 Task: Reply to email   from  to Email0012 with a message Message0014
Action: Mouse moved to (528, 26)
Screenshot: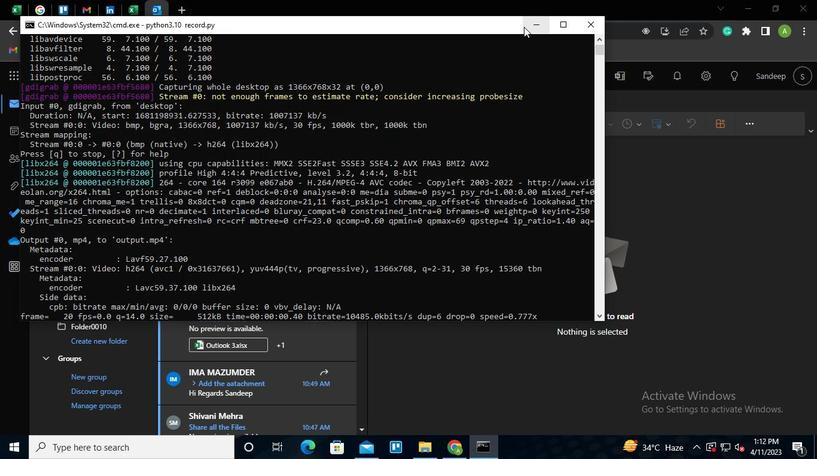
Action: Mouse pressed left at (528, 26)
Screenshot: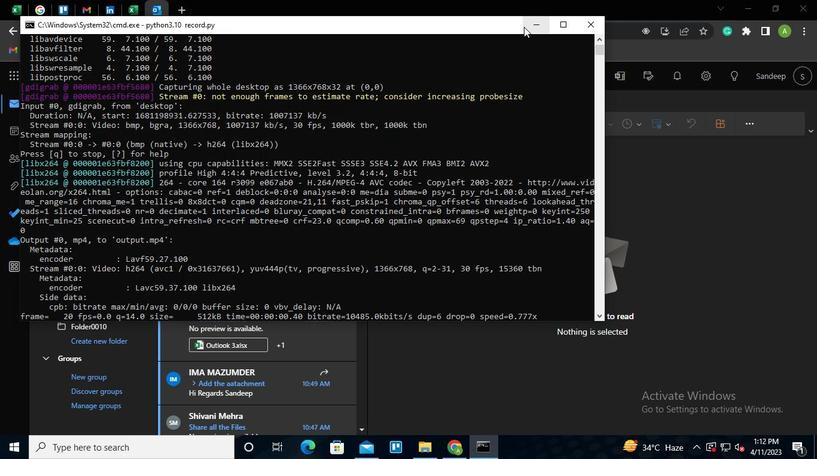
Action: Mouse moved to (249, 418)
Screenshot: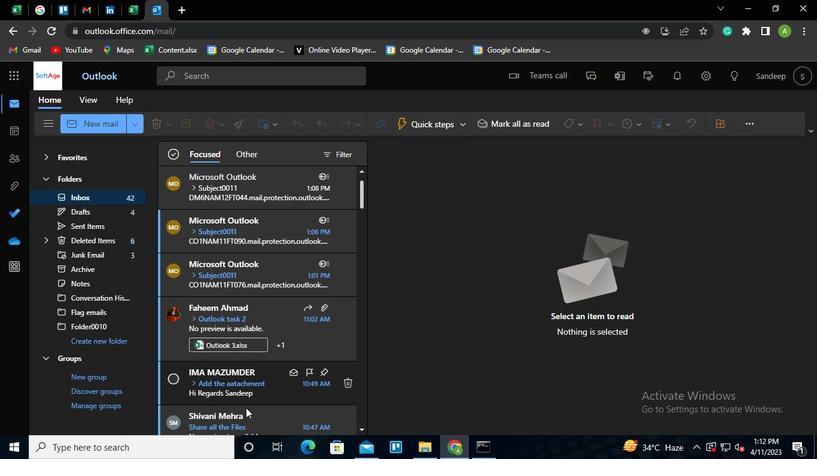 
Action: Mouse pressed left at (249, 418)
Screenshot: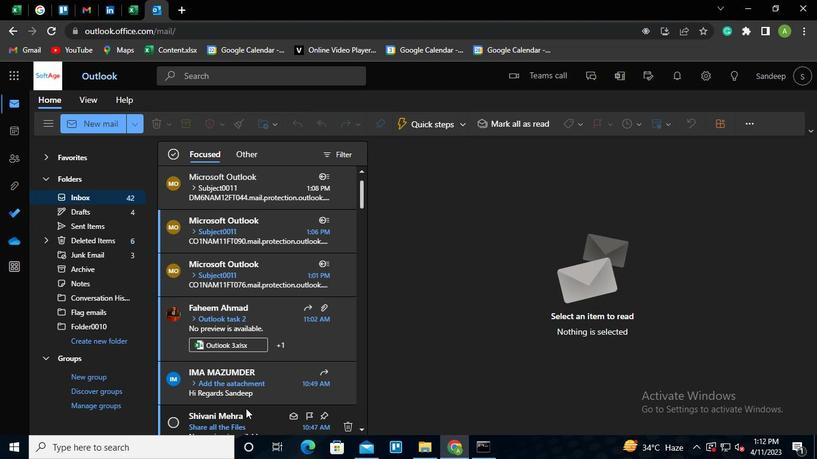 
Action: Mouse moved to (788, 180)
Screenshot: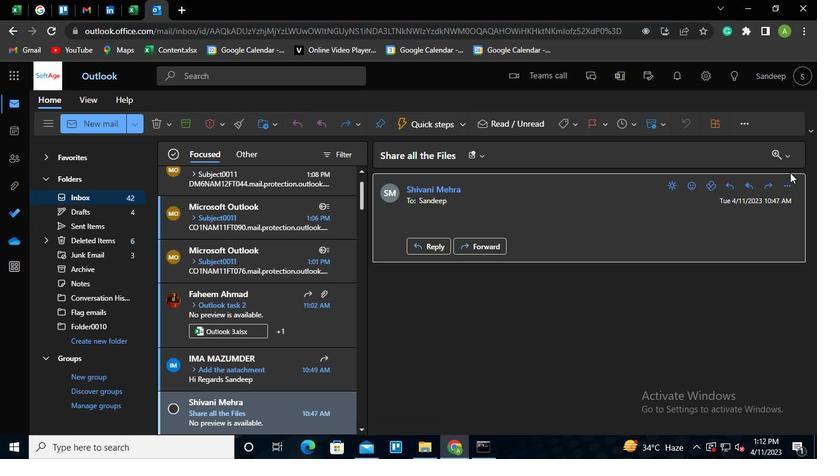 
Action: Mouse pressed left at (788, 180)
Screenshot: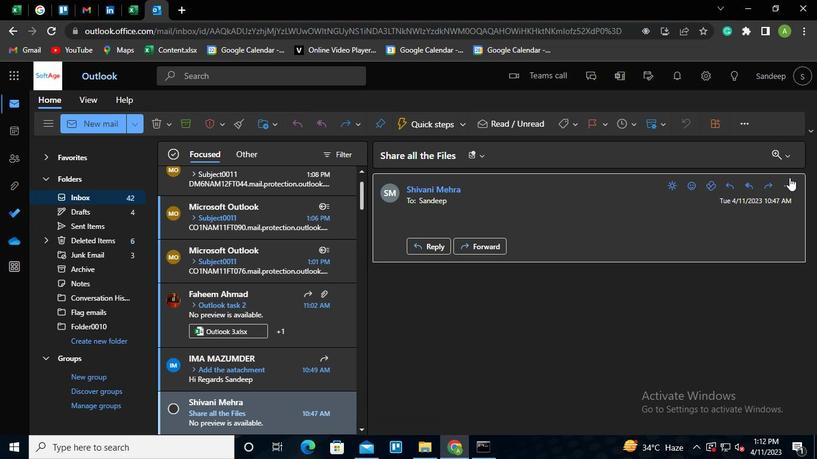 
Action: Mouse moved to (694, 78)
Screenshot: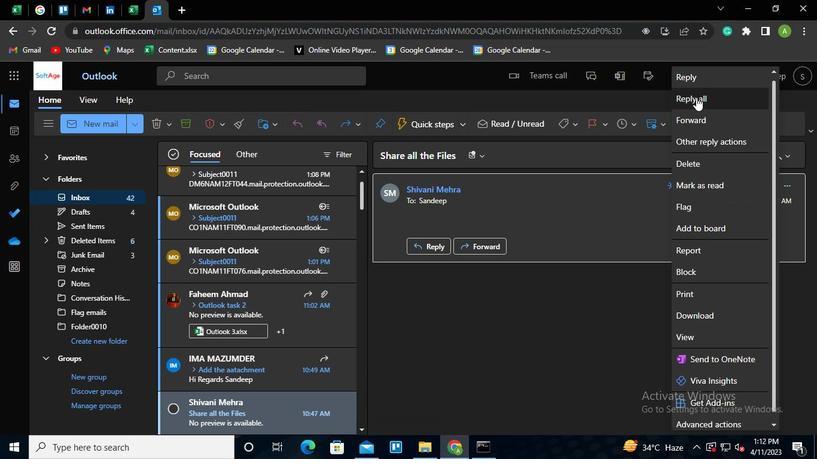 
Action: Mouse pressed left at (694, 78)
Screenshot: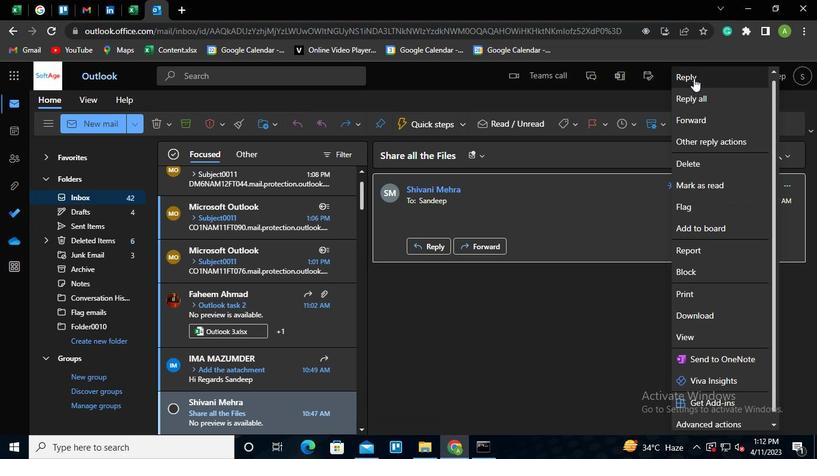 
Action: Mouse moved to (478, 187)
Screenshot: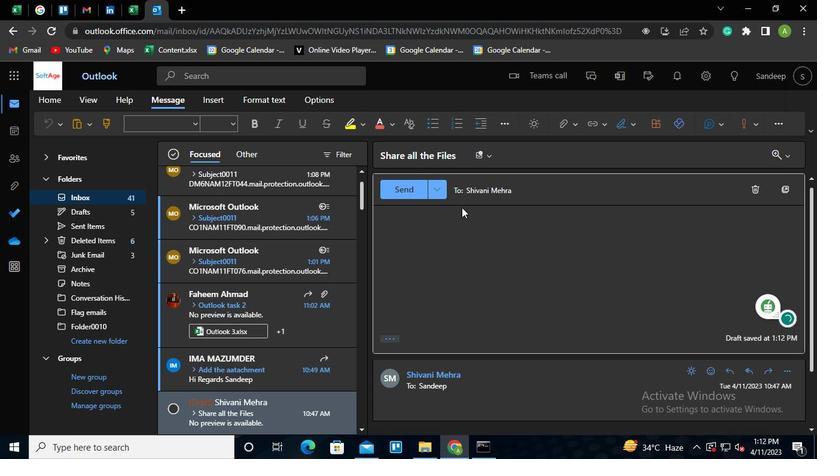 
Action: Mouse pressed left at (478, 187)
Screenshot: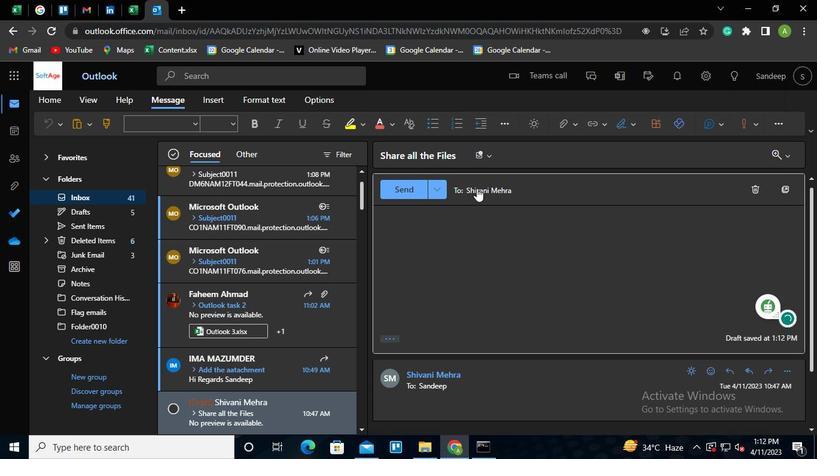 
Action: Mouse moved to (489, 214)
Screenshot: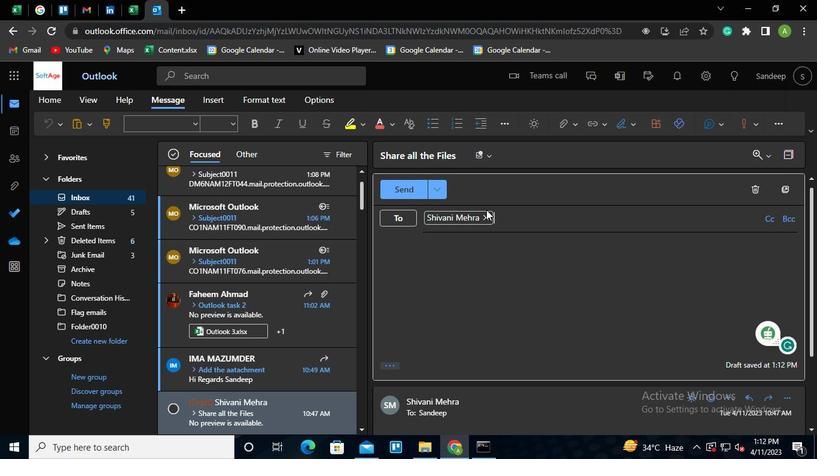 
Action: Mouse pressed left at (489, 214)
Screenshot: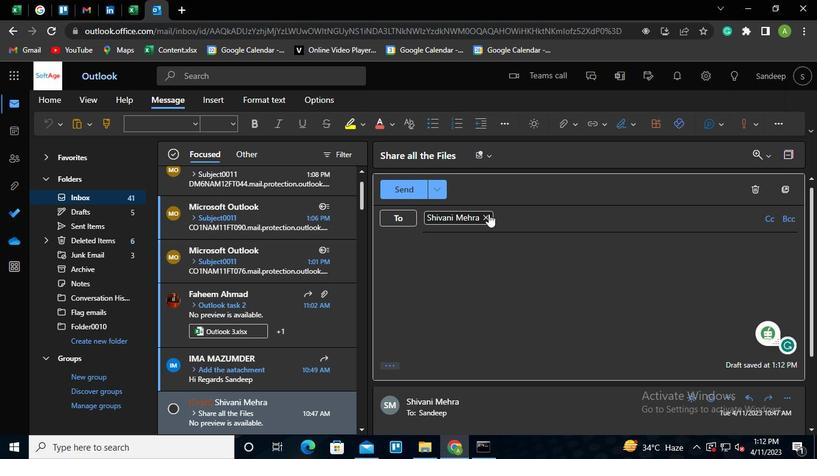 
Action: Mouse moved to (486, 217)
Screenshot: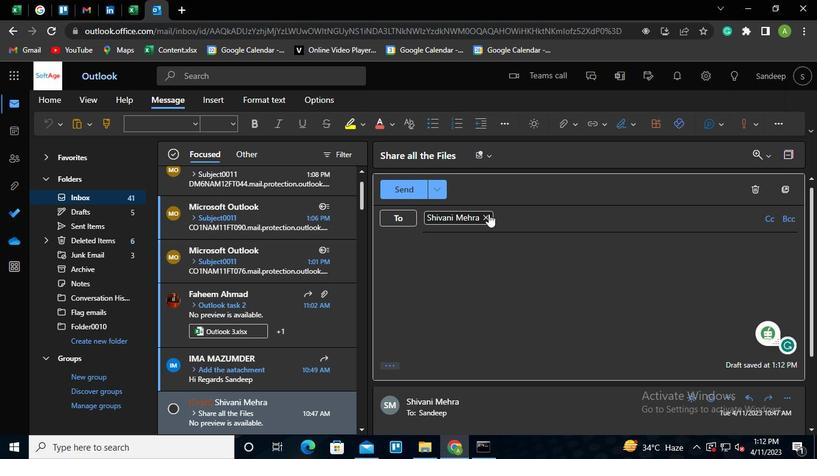 
Action: Keyboard Key.shift
Screenshot: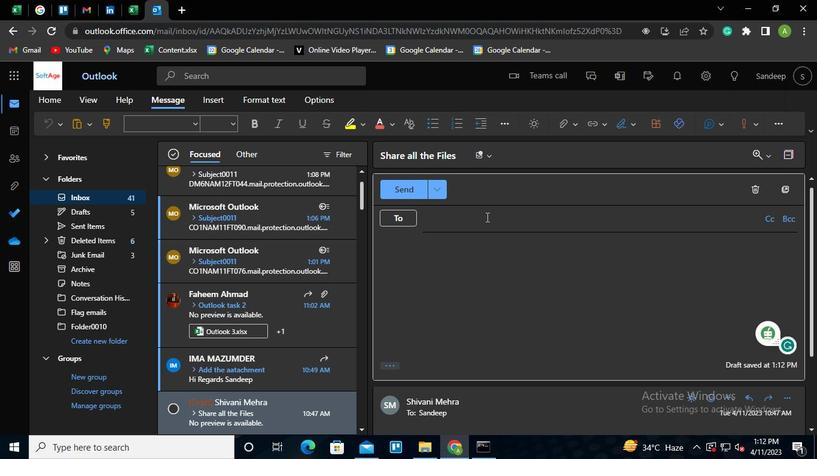 
Action: Keyboard E
Screenshot: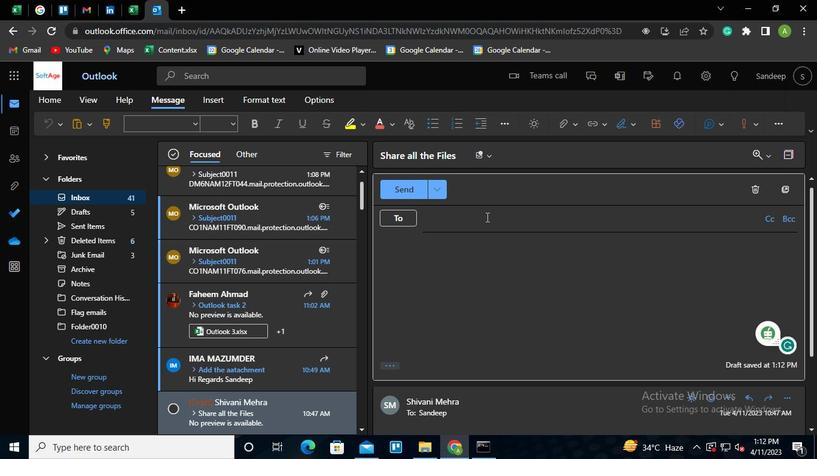 
Action: Keyboard m
Screenshot: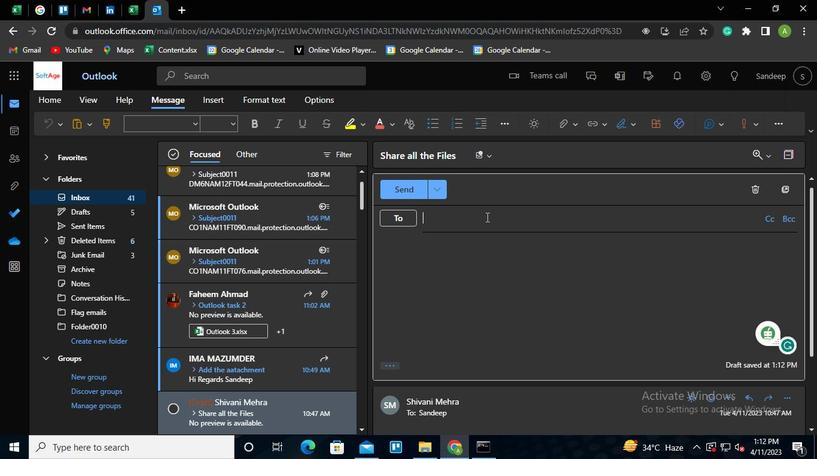 
Action: Keyboard a
Screenshot: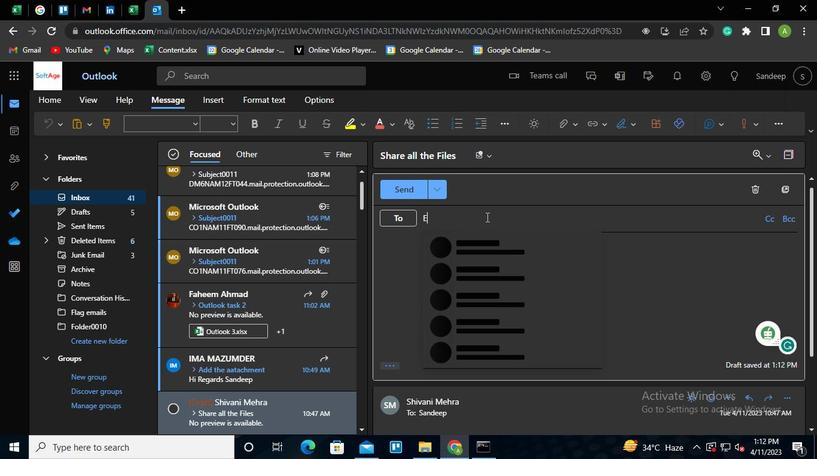 
Action: Keyboard i
Screenshot: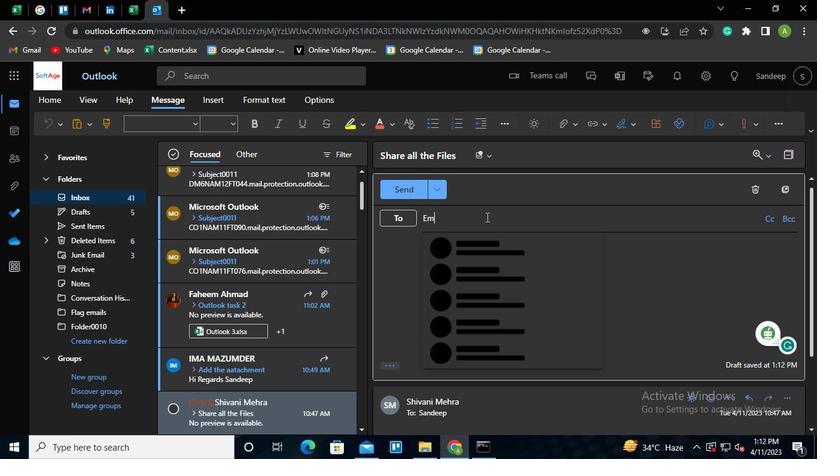 
Action: Keyboard l
Screenshot: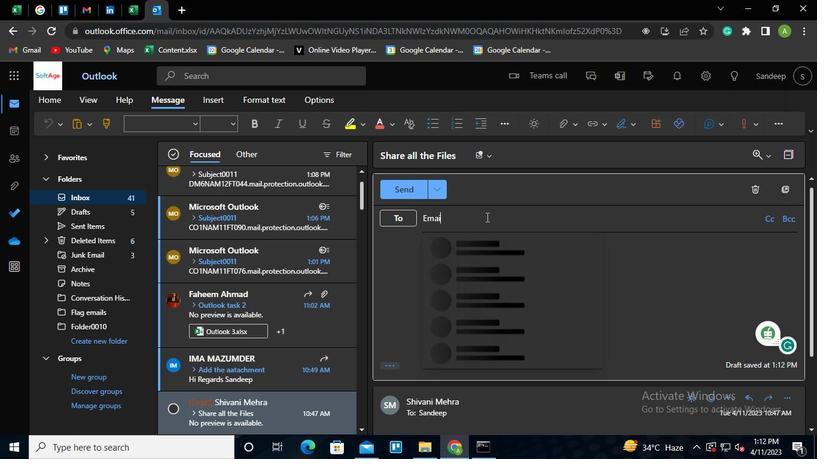 
Action: Keyboard <96>
Screenshot: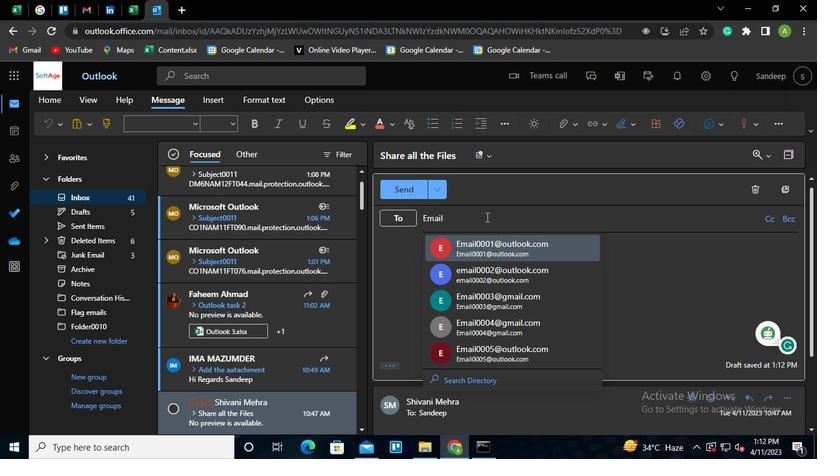 
Action: Keyboard <96>
Screenshot: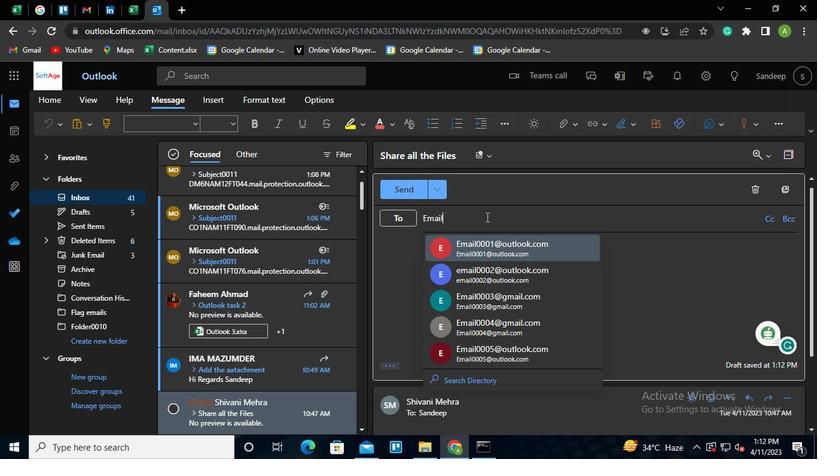 
Action: Keyboard <97>
Screenshot: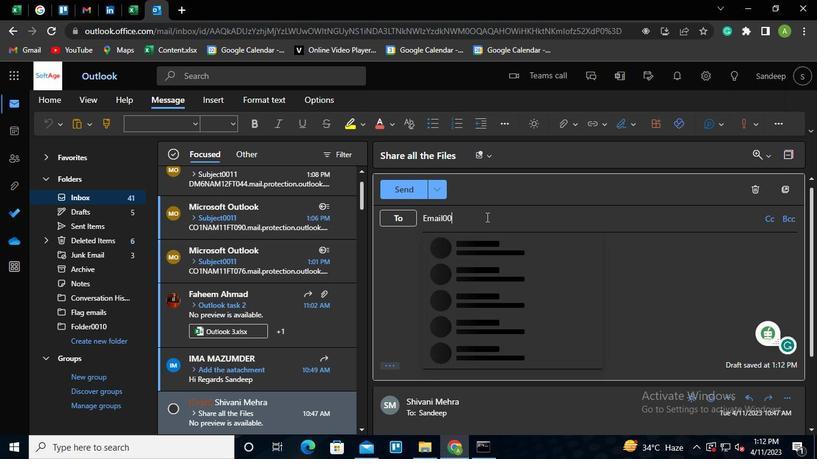 
Action: Keyboard <98>
Screenshot: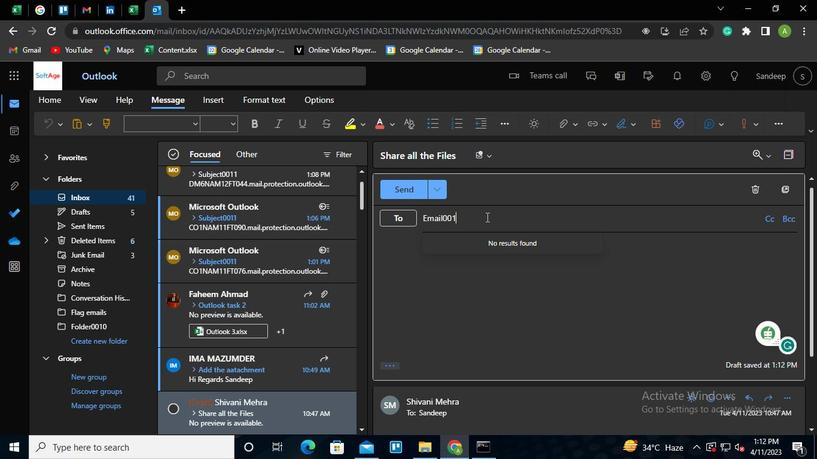 
Action: Keyboard Key.shift
Screenshot: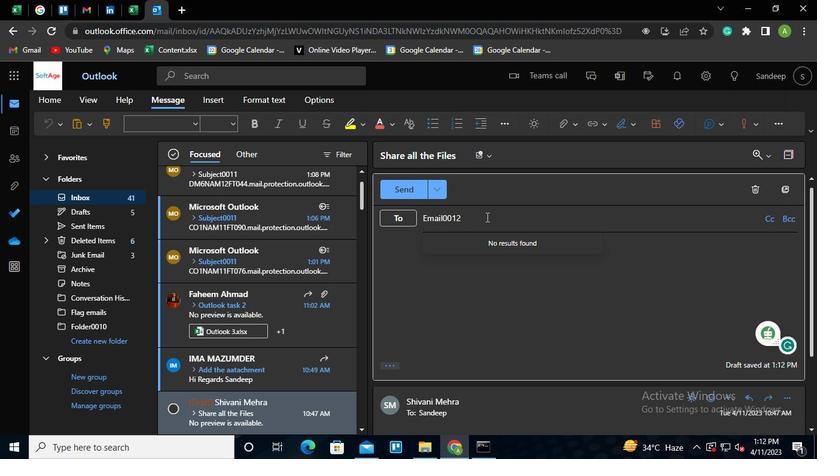 
Action: Keyboard Key.shift
Screenshot: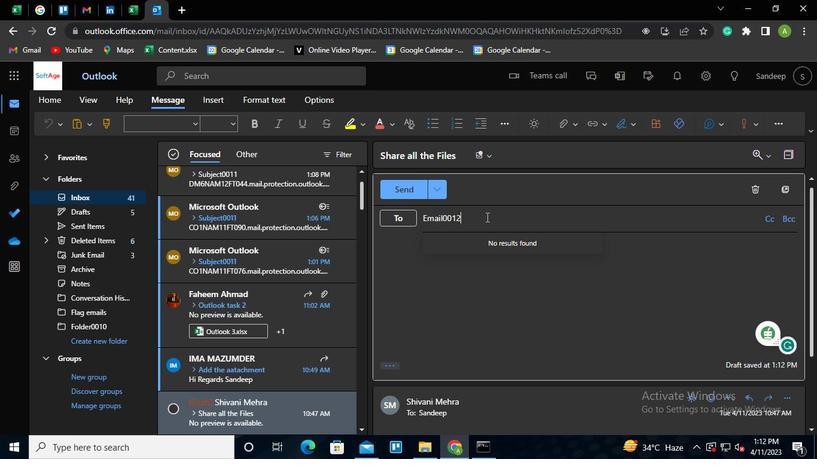 
Action: Keyboard Key.shift
Screenshot: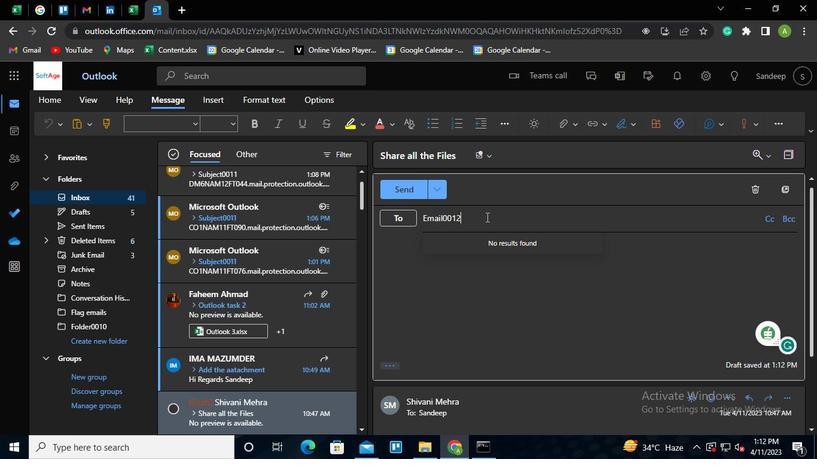 
Action: Keyboard Key.shift
Screenshot: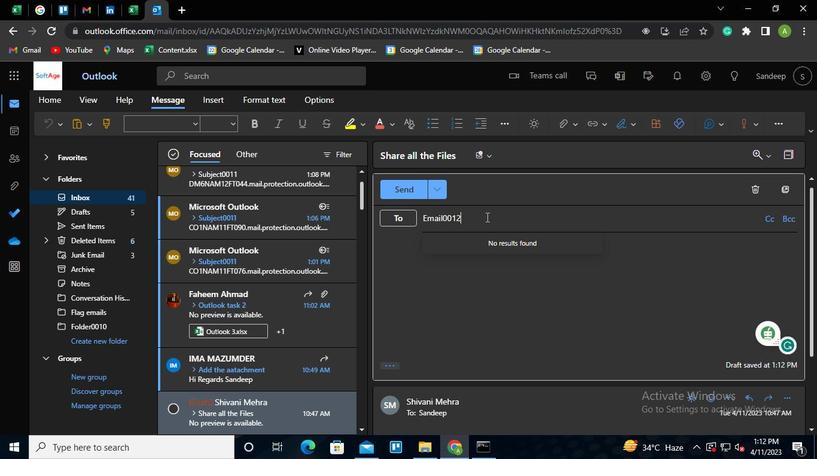 
Action: Keyboard Key.shift
Screenshot: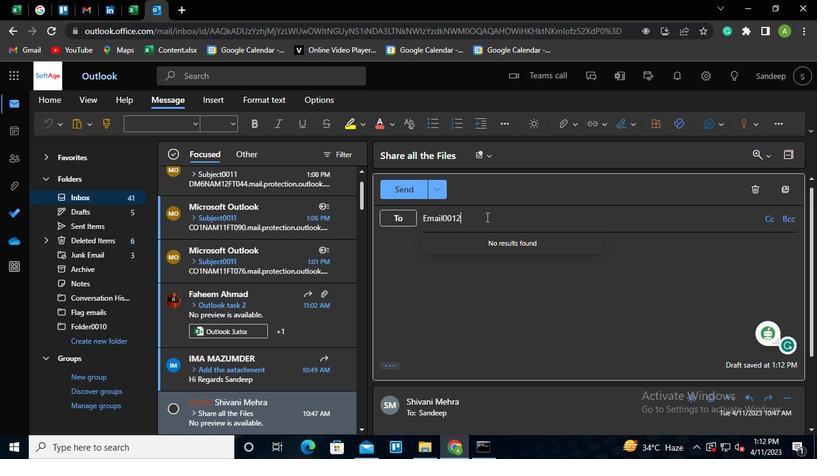 
Action: Keyboard Key.shift
Screenshot: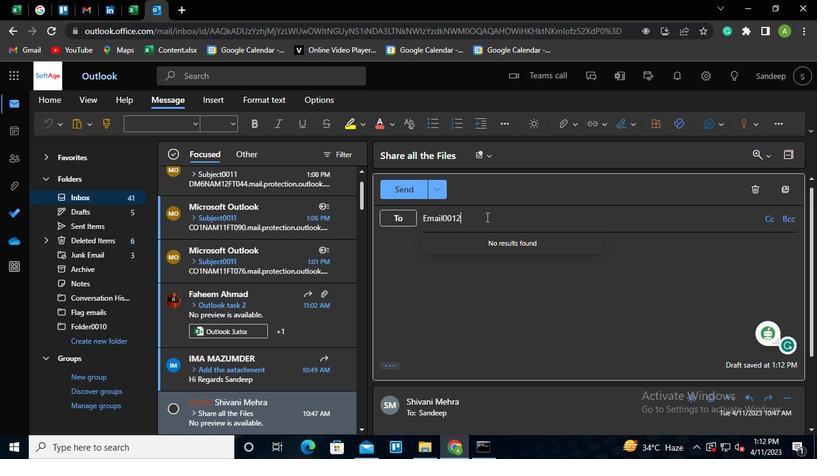 
Action: Keyboard Key.shift
Screenshot: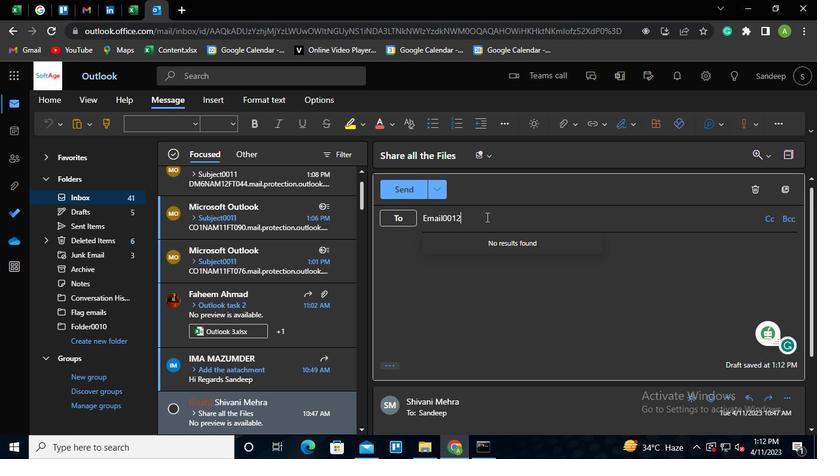 
Action: Keyboard Key.shift
Screenshot: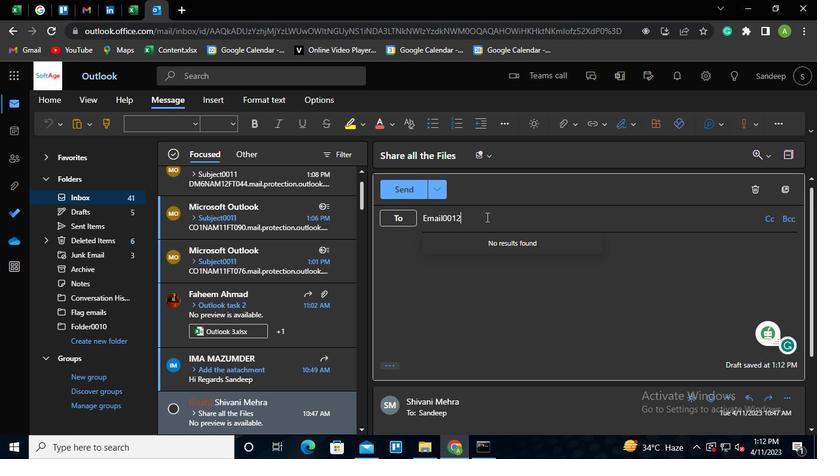 
Action: Keyboard Key.shift
Screenshot: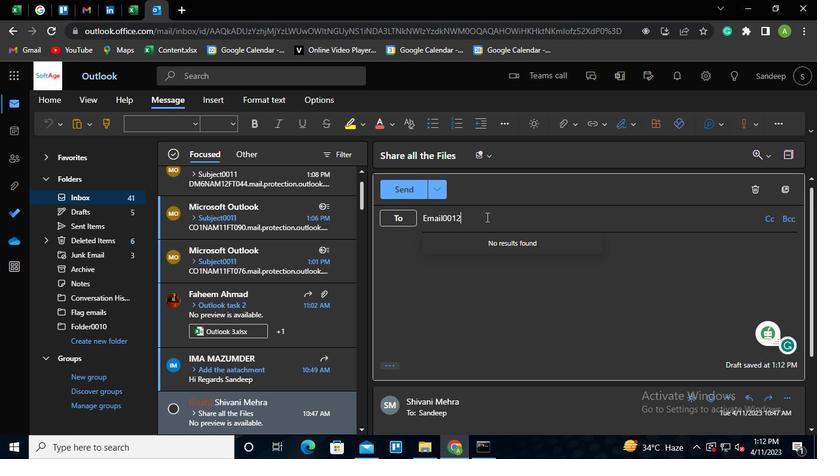 
Action: Keyboard Key.shift
Screenshot: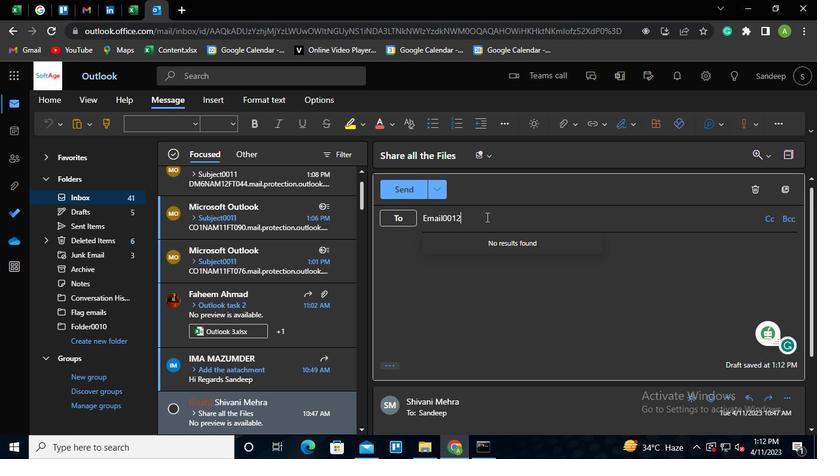 
Action: Keyboard Key.shift
Screenshot: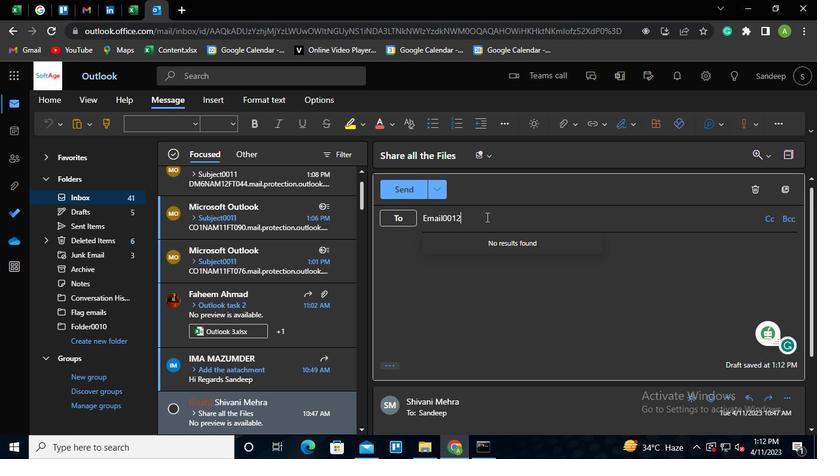 
Action: Keyboard Key.shift
Screenshot: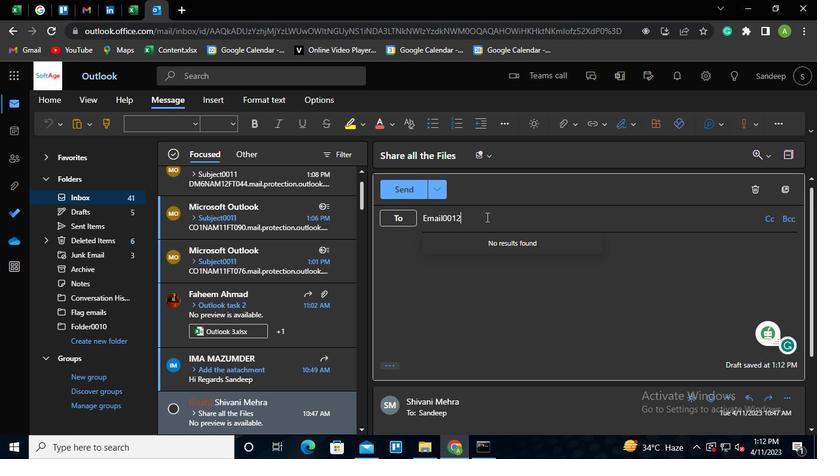 
Action: Keyboard Key.shift
Screenshot: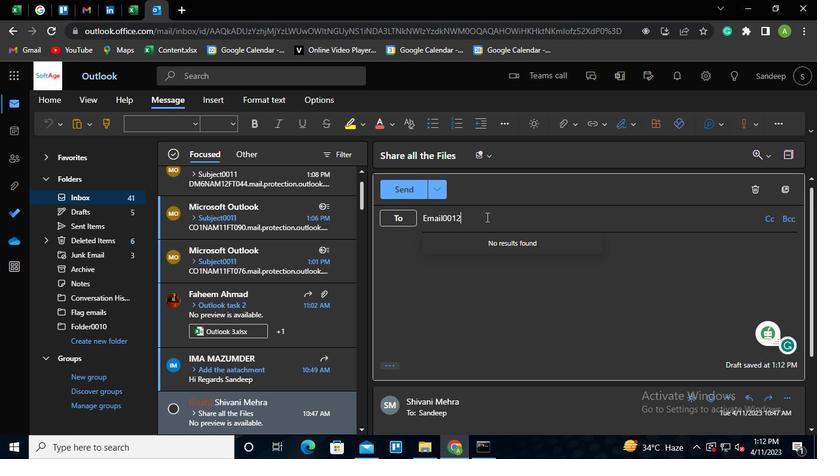 
Action: Keyboard Key.shift
Screenshot: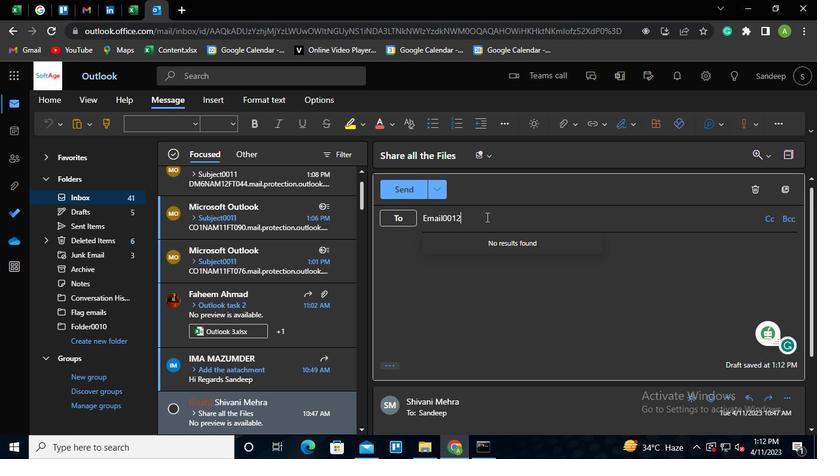 
Action: Keyboard Key.shift
Screenshot: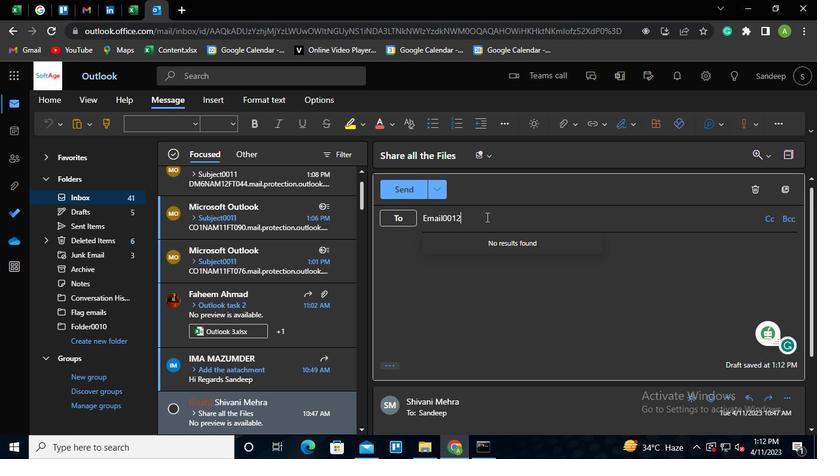 
Action: Keyboard Key.shift
Screenshot: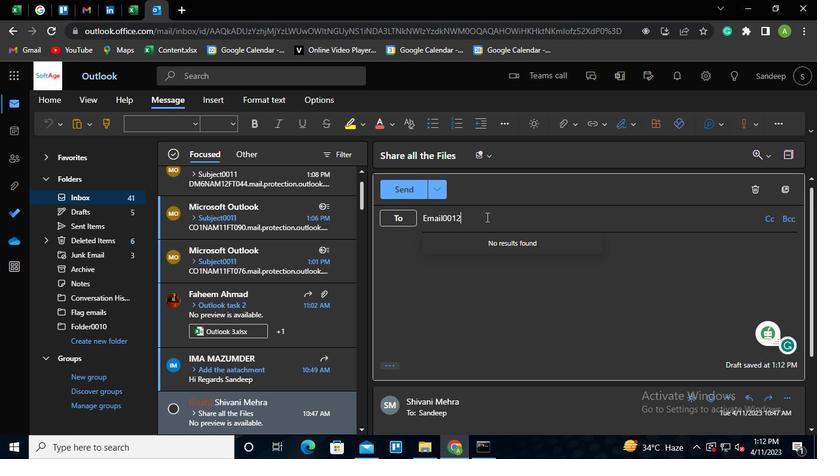 
Action: Keyboard Key.shift
Screenshot: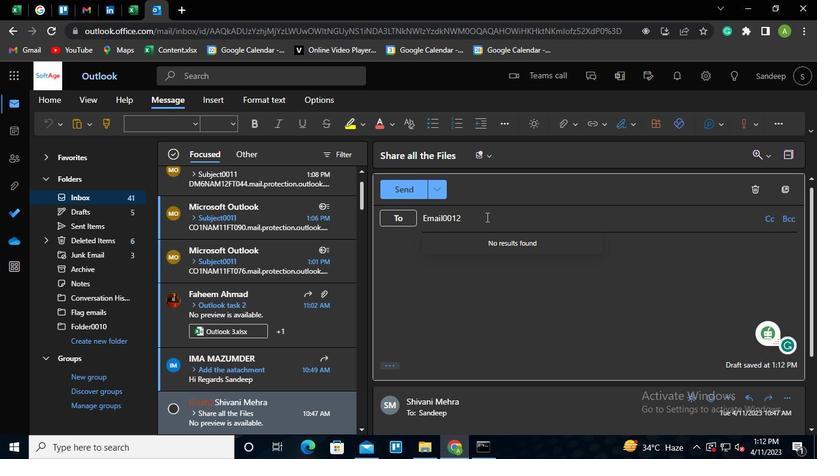 
Action: Keyboard Key.shift
Screenshot: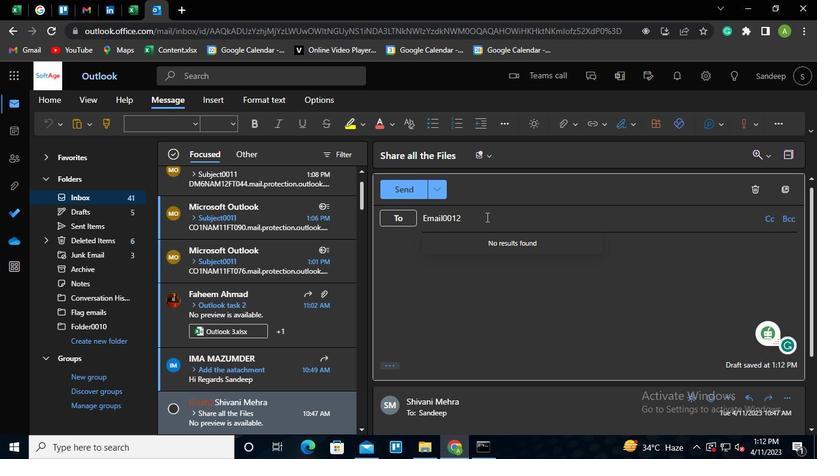 
Action: Keyboard Key.shift
Screenshot: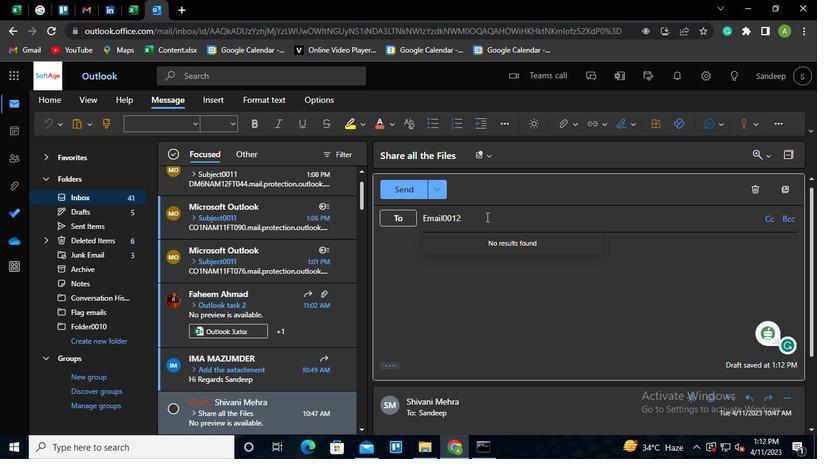 
Action: Keyboard Key.shift
Screenshot: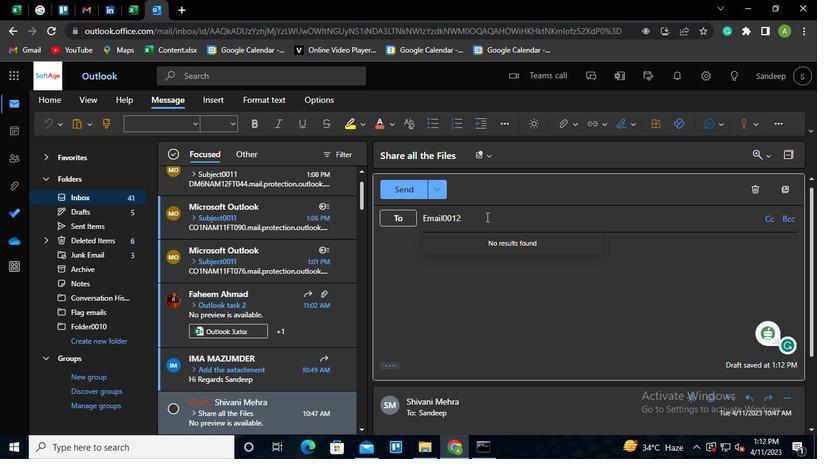
Action: Keyboard Key.shift
Screenshot: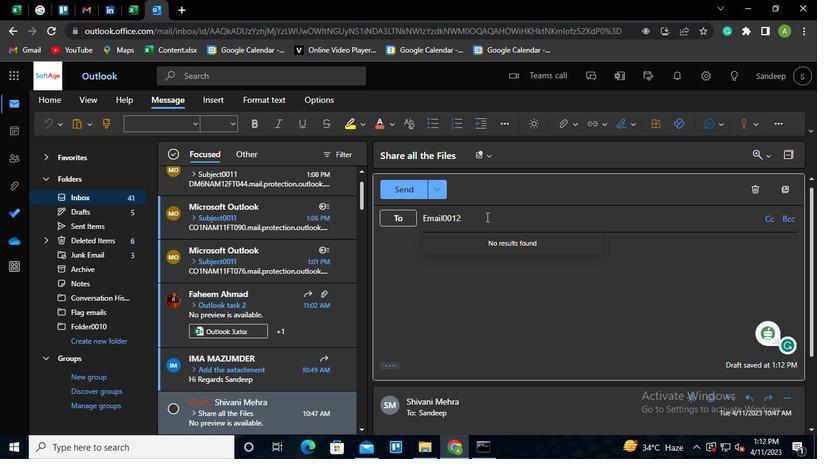 
Action: Keyboard Key.shift
Screenshot: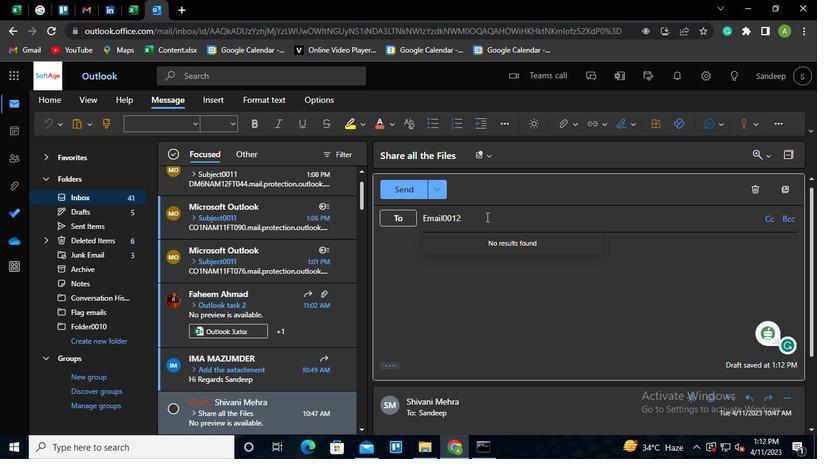 
Action: Keyboard @
Screenshot: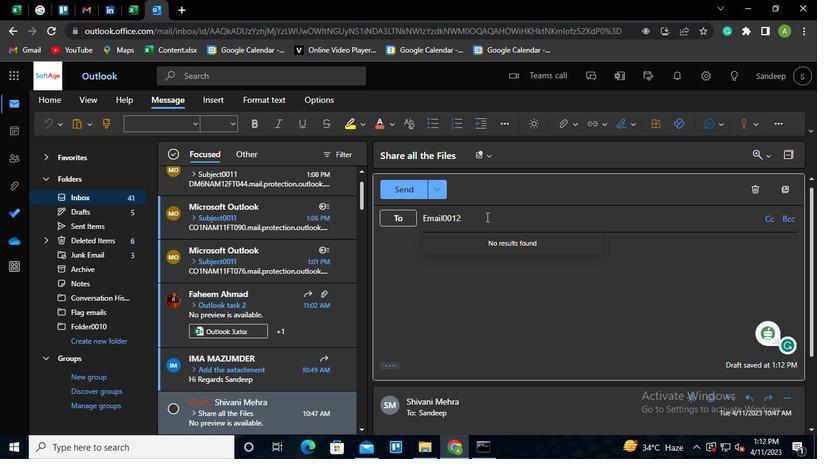 
Action: Keyboard o
Screenshot: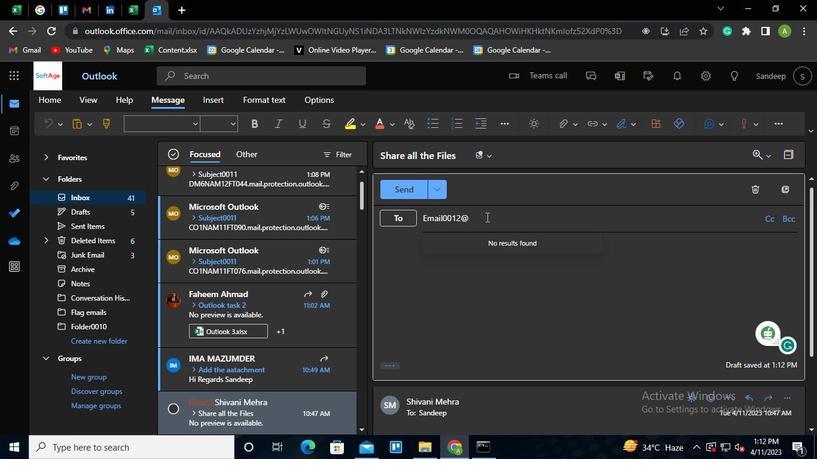 
Action: Keyboard u
Screenshot: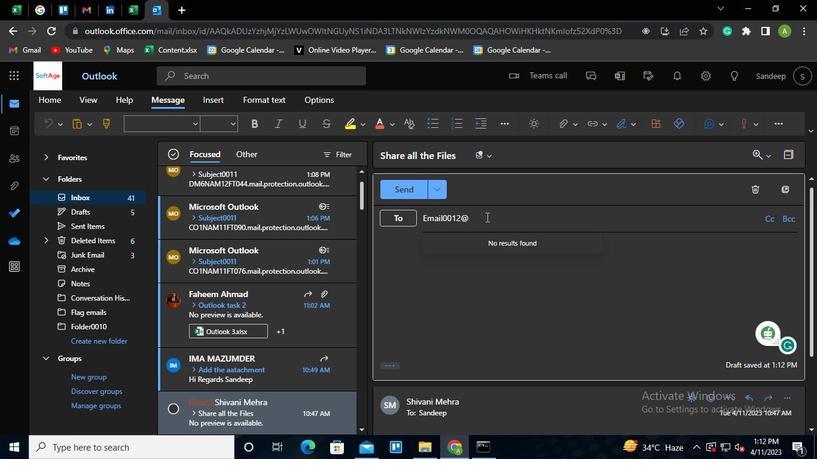 
Action: Keyboard t
Screenshot: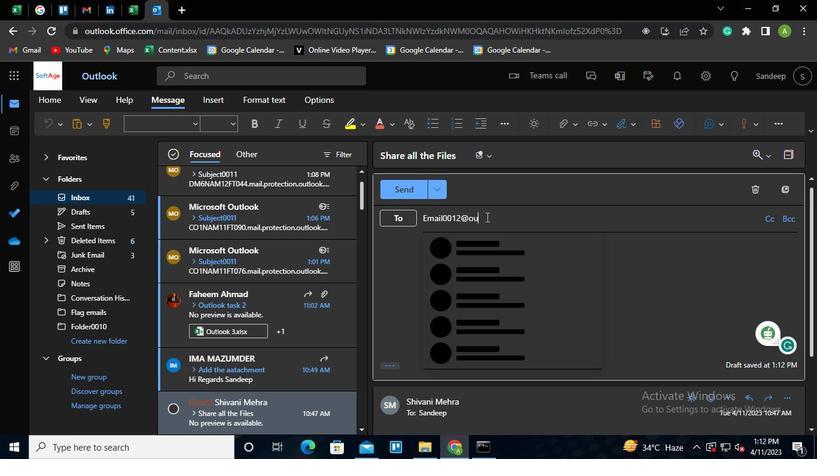 
Action: Keyboard l
Screenshot: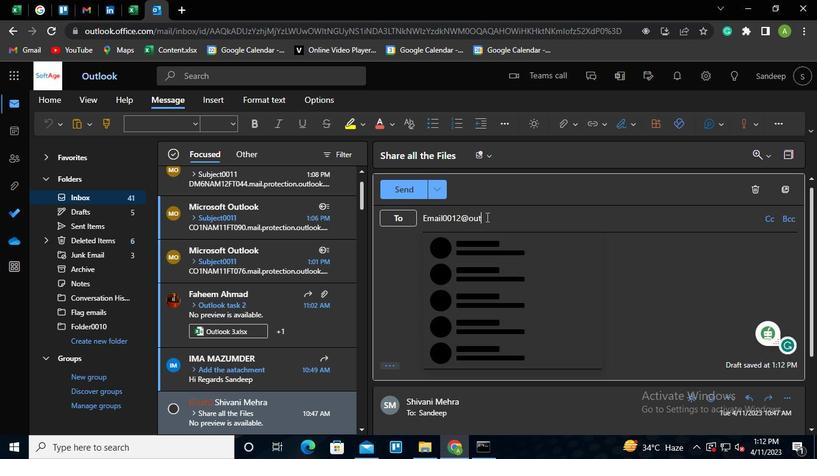 
Action: Keyboard o
Screenshot: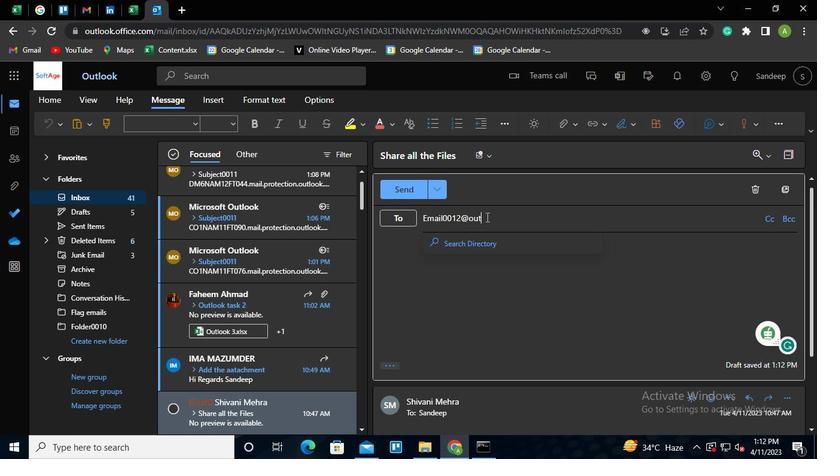 
Action: Keyboard o
Screenshot: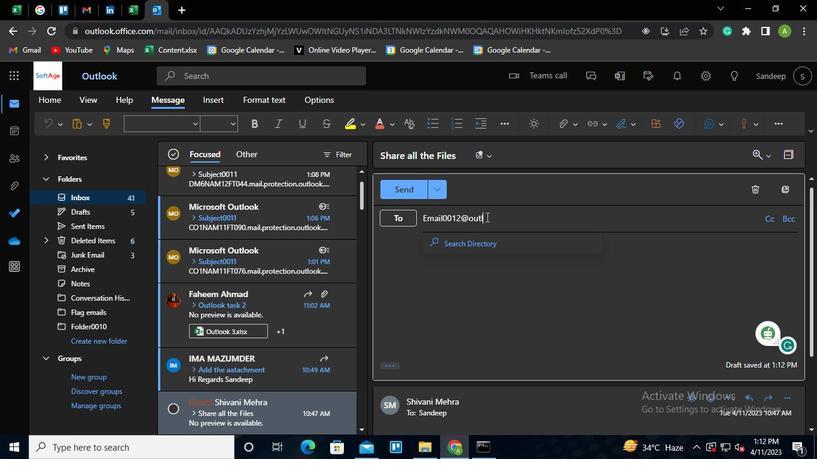 
Action: Keyboard k
Screenshot: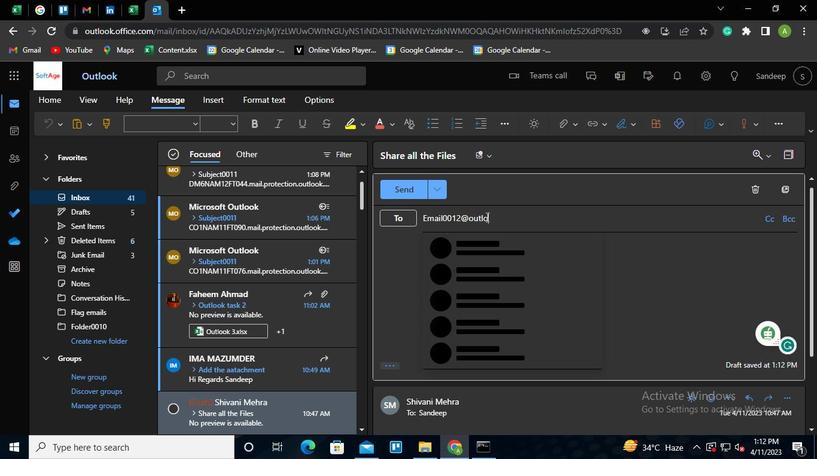 
Action: Keyboard <110>
Screenshot: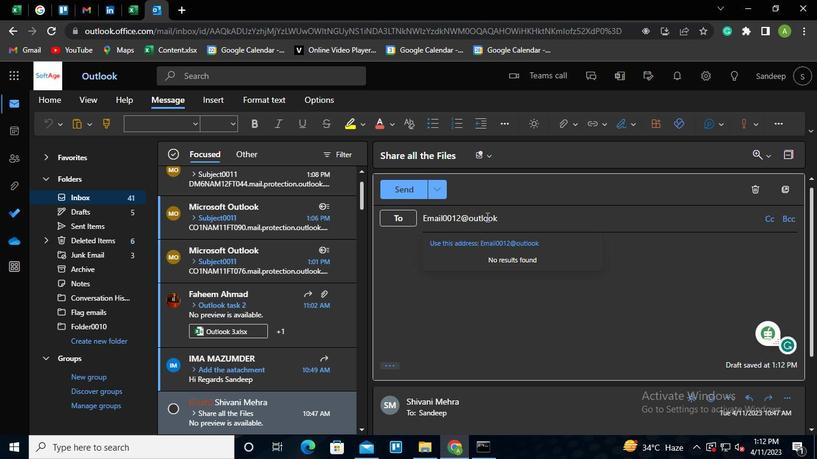 
Action: Keyboard c
Screenshot: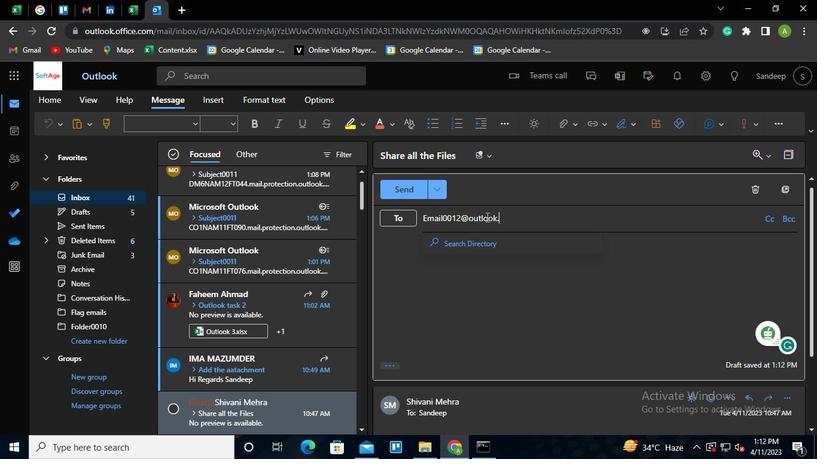 
Action: Keyboard o
Screenshot: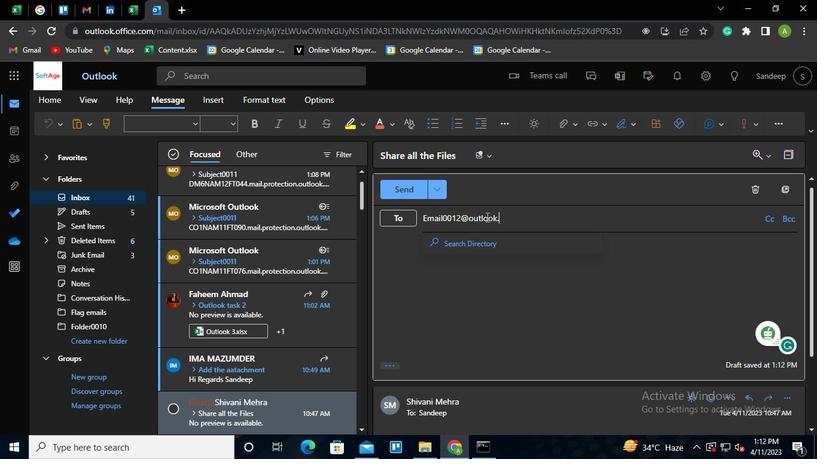 
Action: Keyboard m
Screenshot: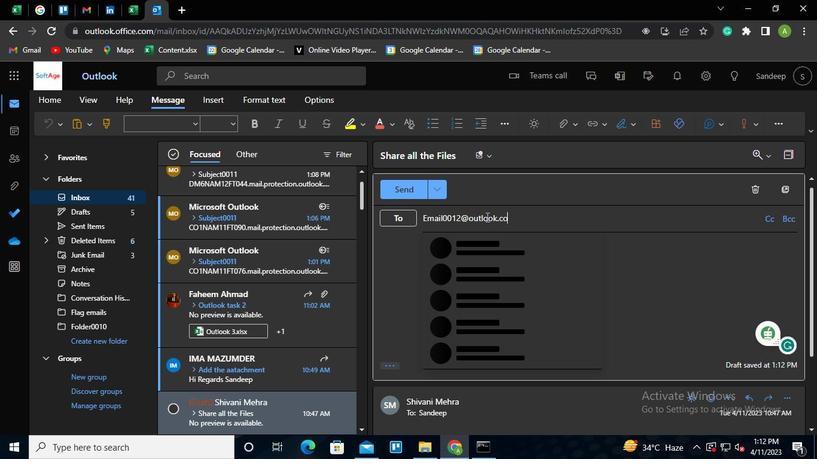 
Action: Keyboard Key.enter
Screenshot: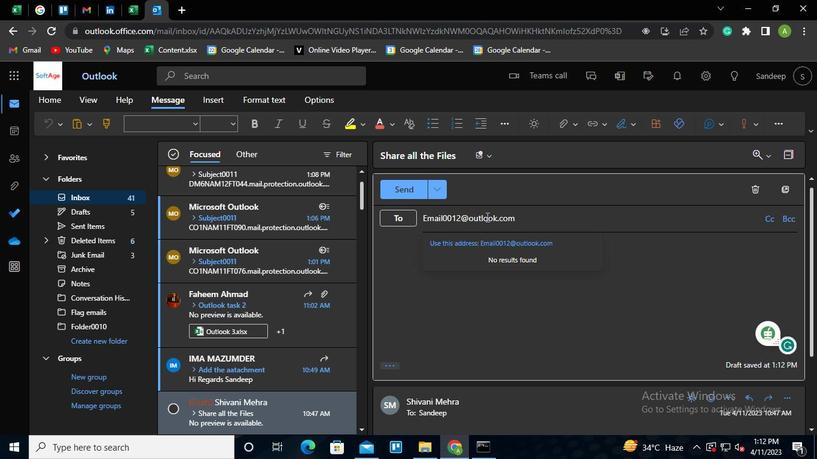 
Action: Mouse moved to (464, 253)
Screenshot: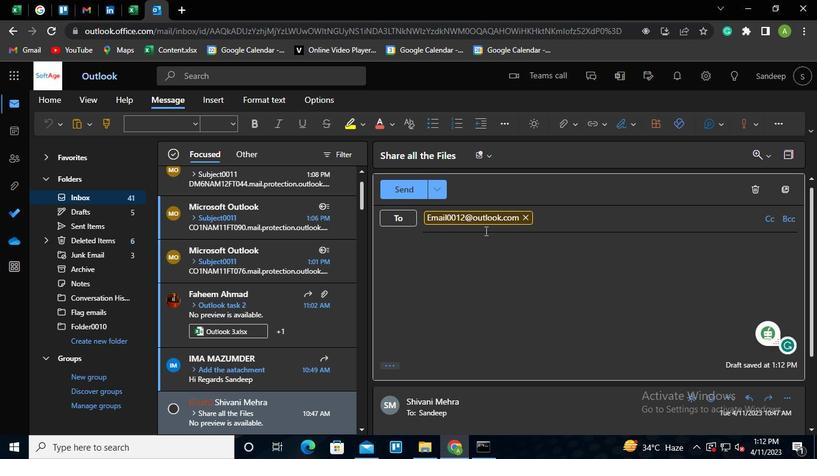 
Action: Mouse pressed left at (464, 253)
Screenshot: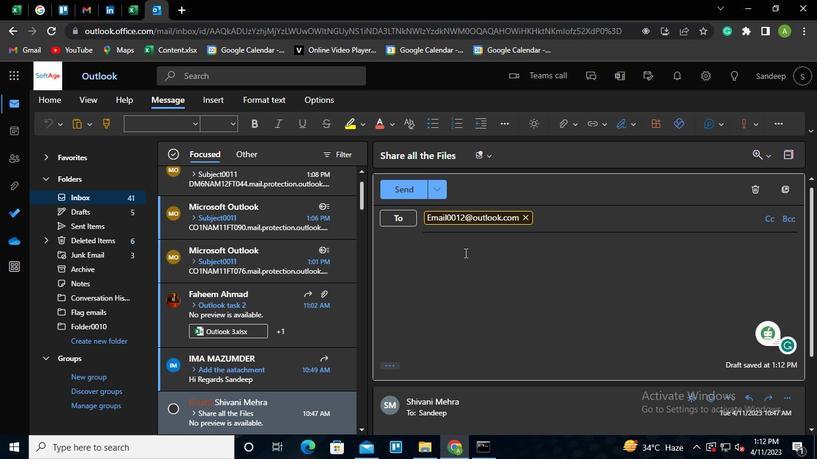 
Action: Mouse moved to (463, 253)
Screenshot: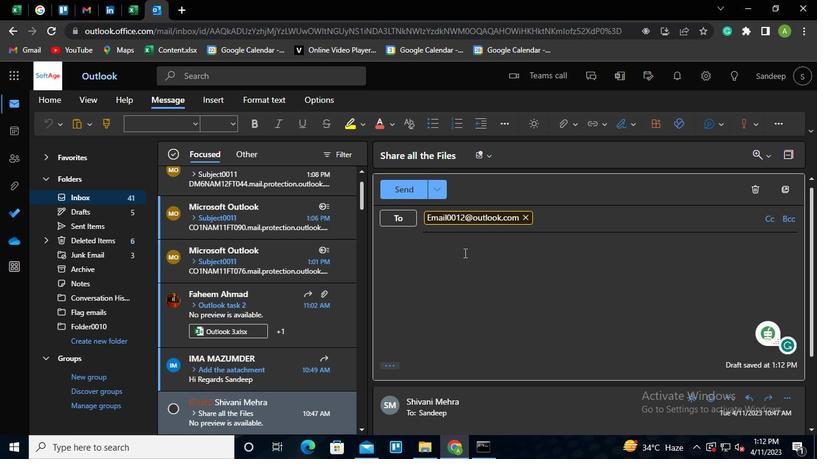 
Action: Keyboard Key.shift
Screenshot: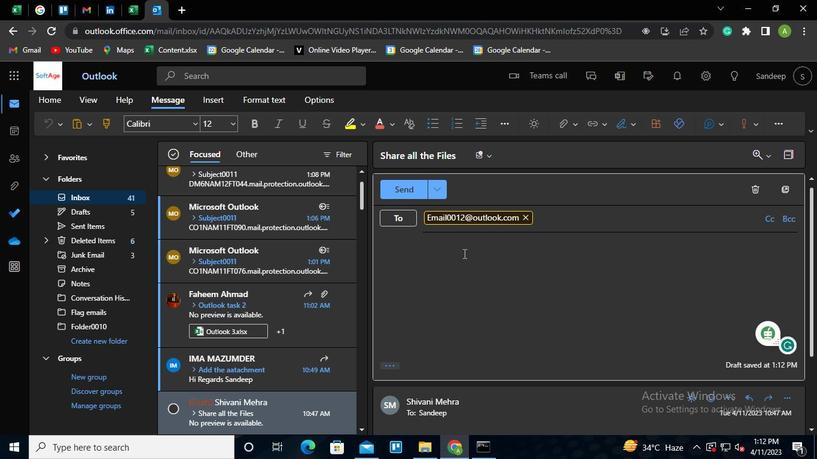 
Action: Keyboard M
Screenshot: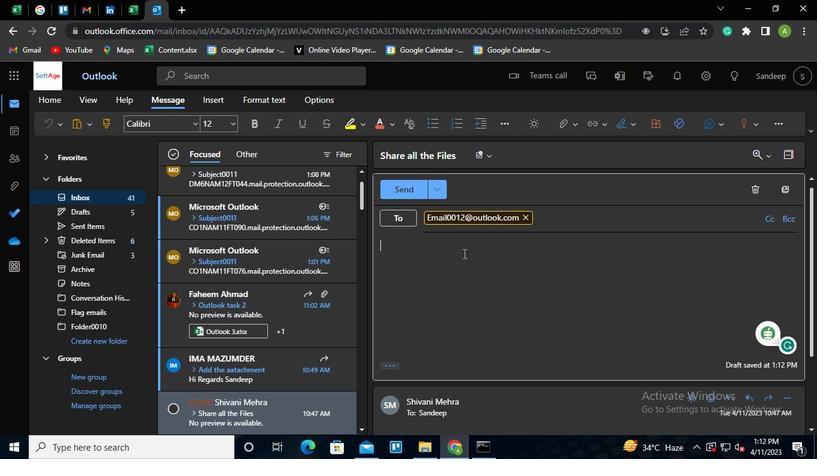 
Action: Keyboard e
Screenshot: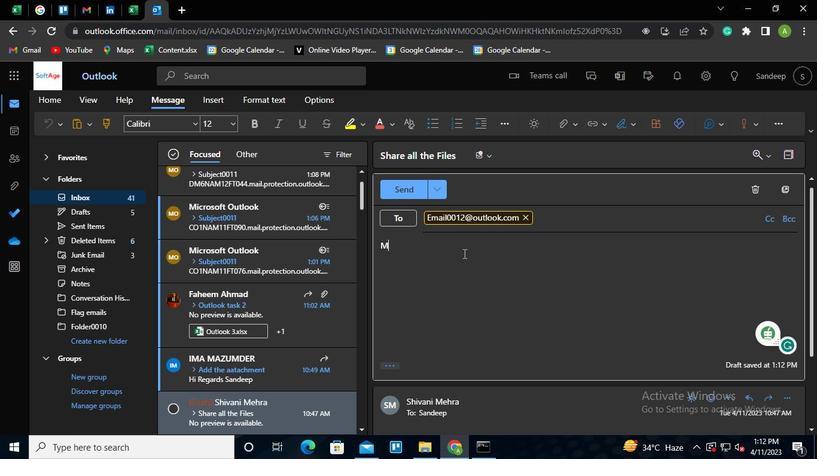 
Action: Keyboard s
Screenshot: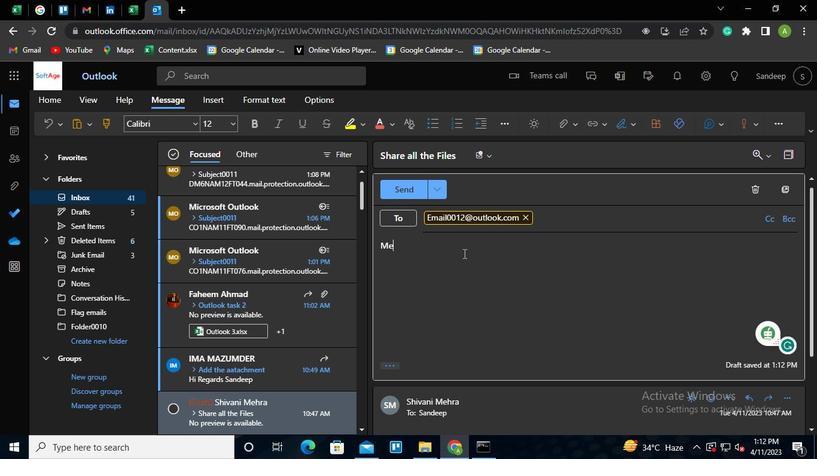 
Action: Keyboard s
Screenshot: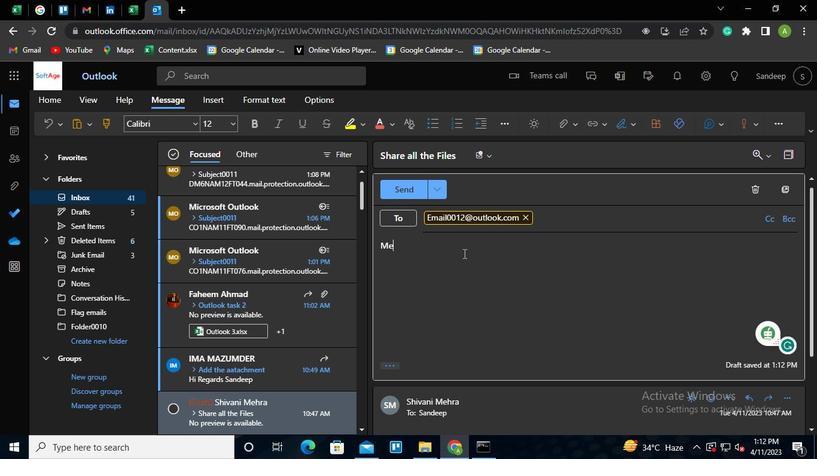 
Action: Keyboard a
Screenshot: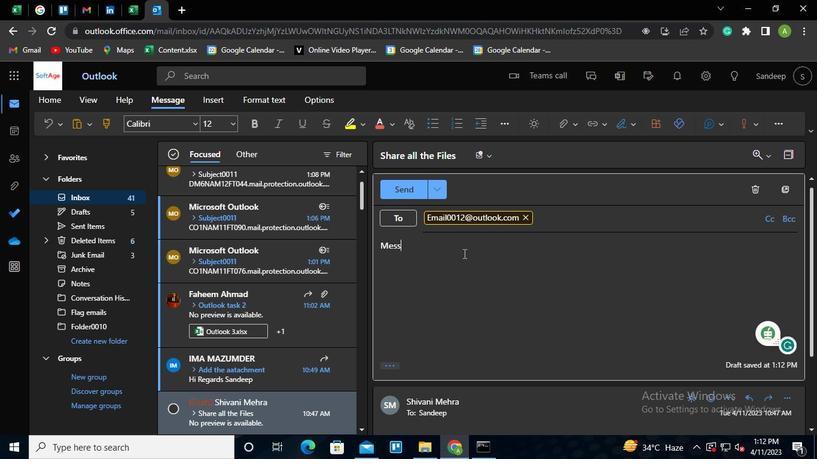 
Action: Keyboard g
Screenshot: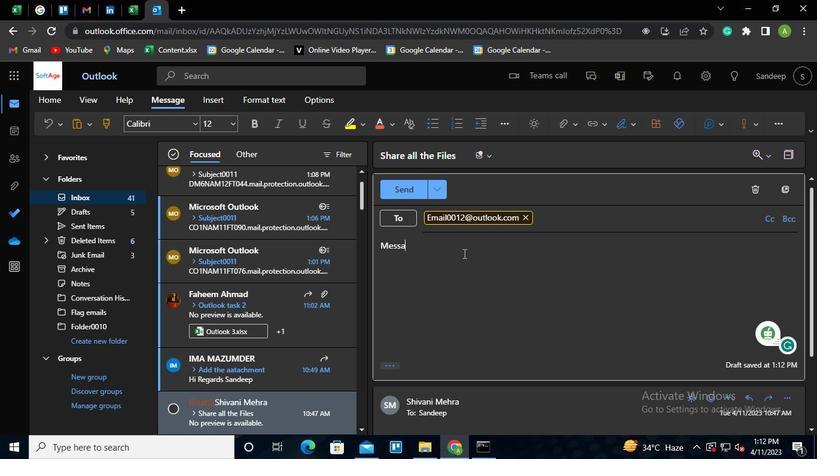 
Action: Keyboard e
Screenshot: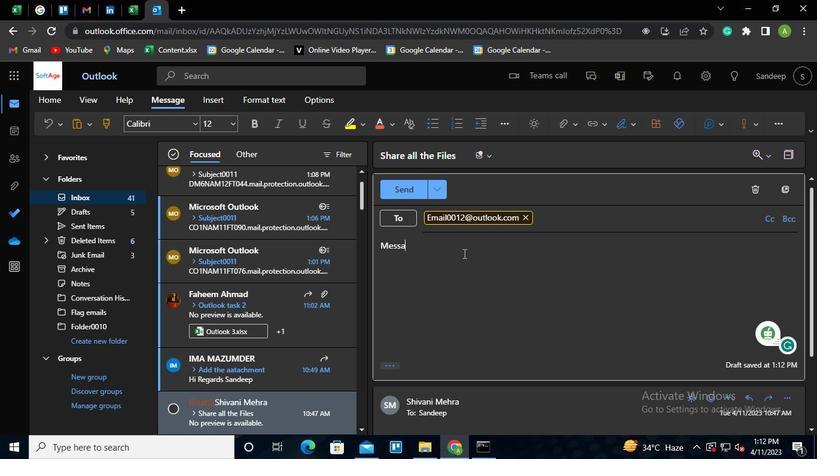 
Action: Keyboard <97>
Screenshot: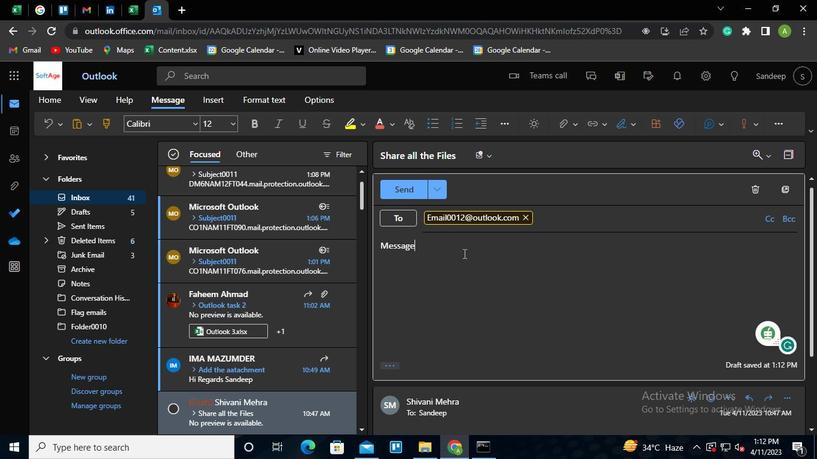 
Action: Keyboard <100>
Screenshot: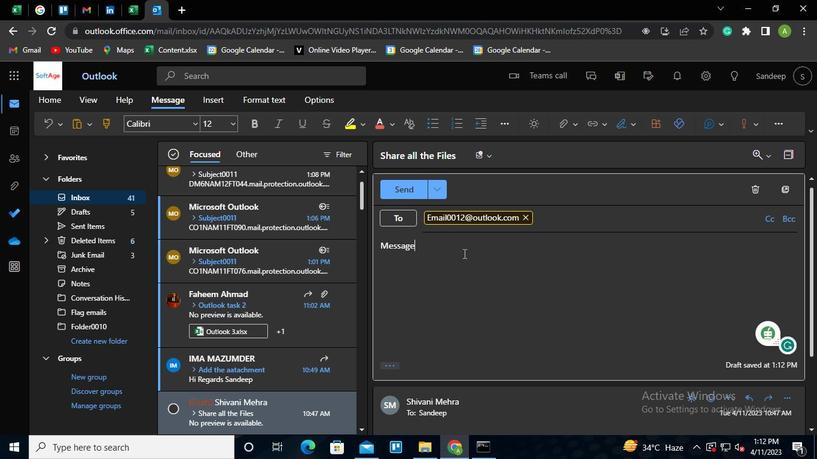 
Action: Mouse moved to (407, 192)
Screenshot: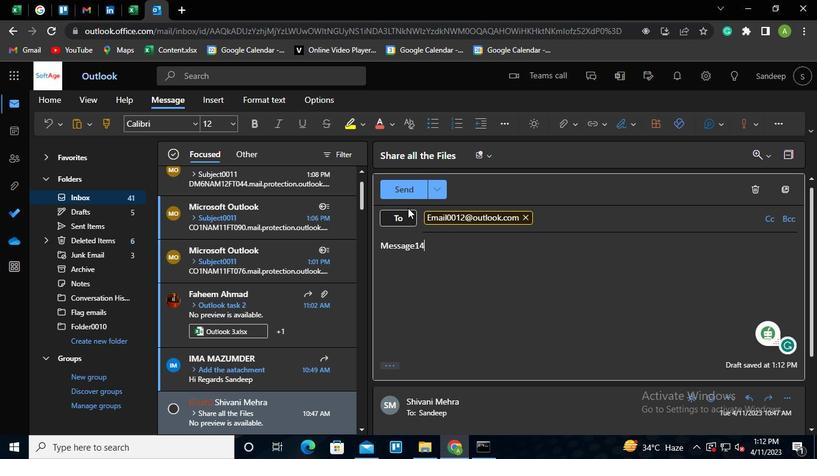 
Action: Mouse pressed left at (407, 192)
Screenshot: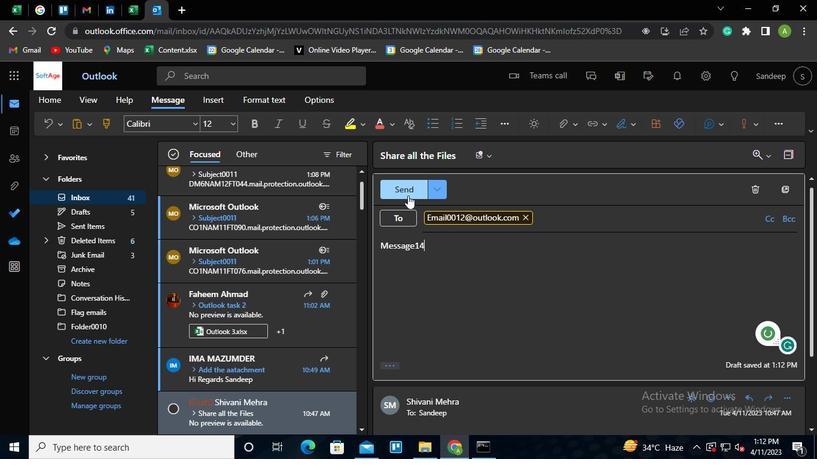 
Action: Mouse moved to (487, 459)
Screenshot: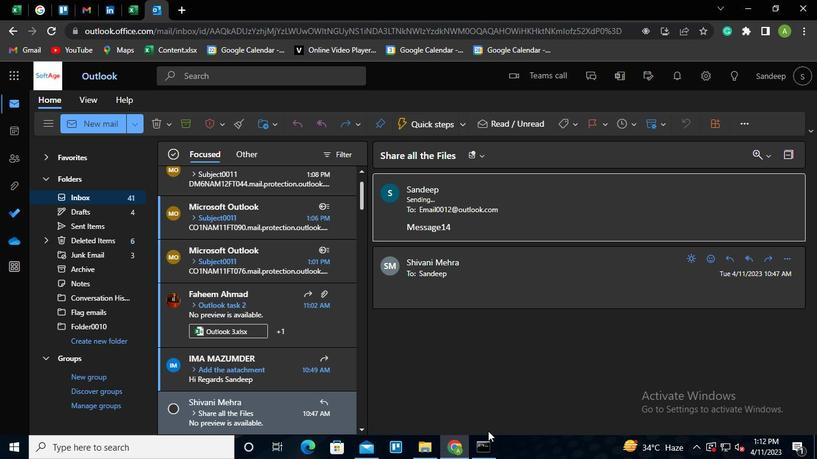 
Action: Mouse pressed left at (487, 459)
Screenshot: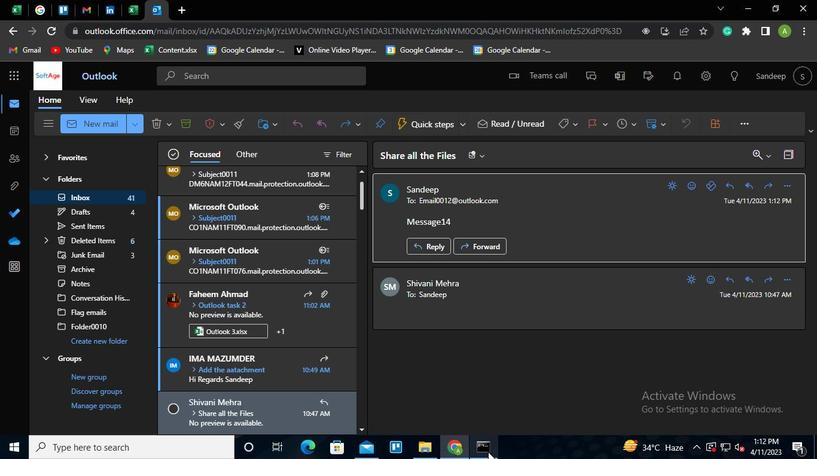 
Action: Mouse moved to (588, 25)
Screenshot: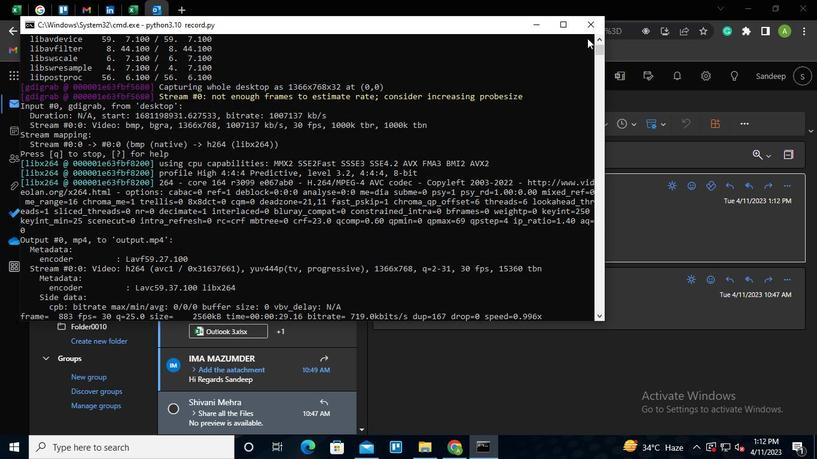
Action: Mouse pressed left at (588, 25)
Screenshot: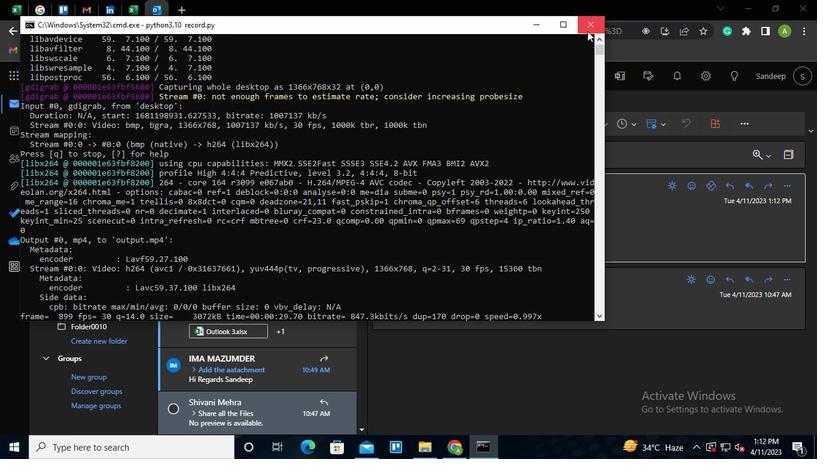 
